 Task: Revert a file.
Action: Mouse moved to (36, 11)
Screenshot: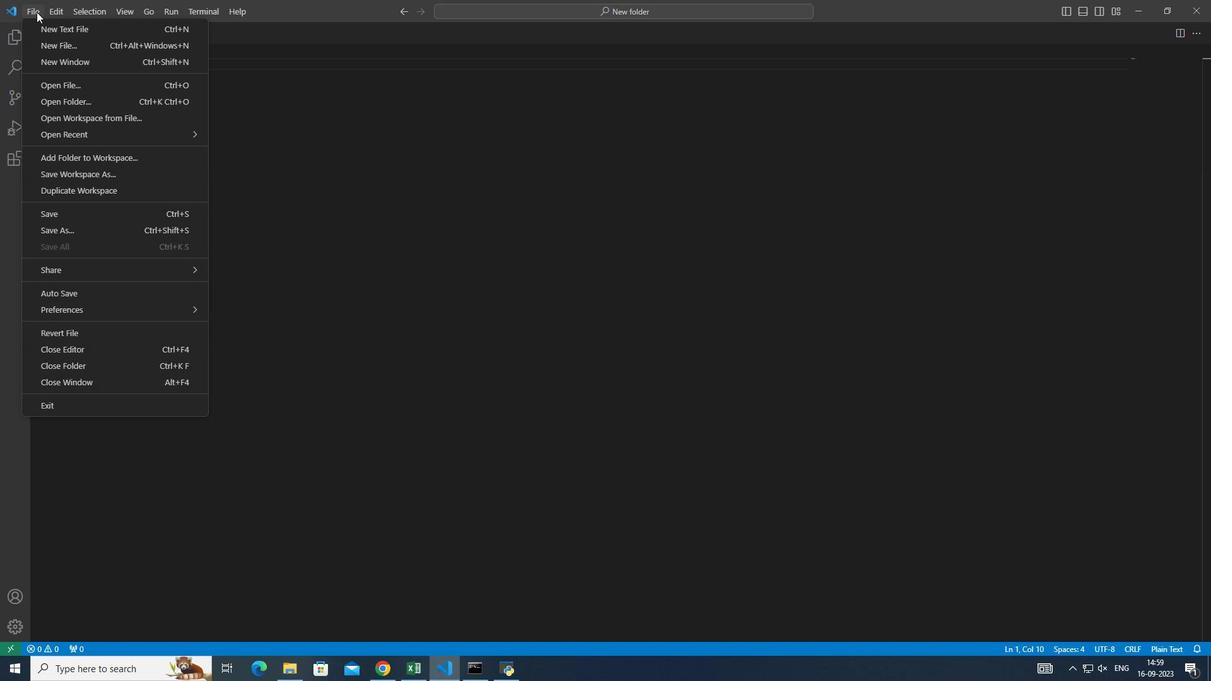 
Action: Mouse pressed left at (36, 11)
Screenshot: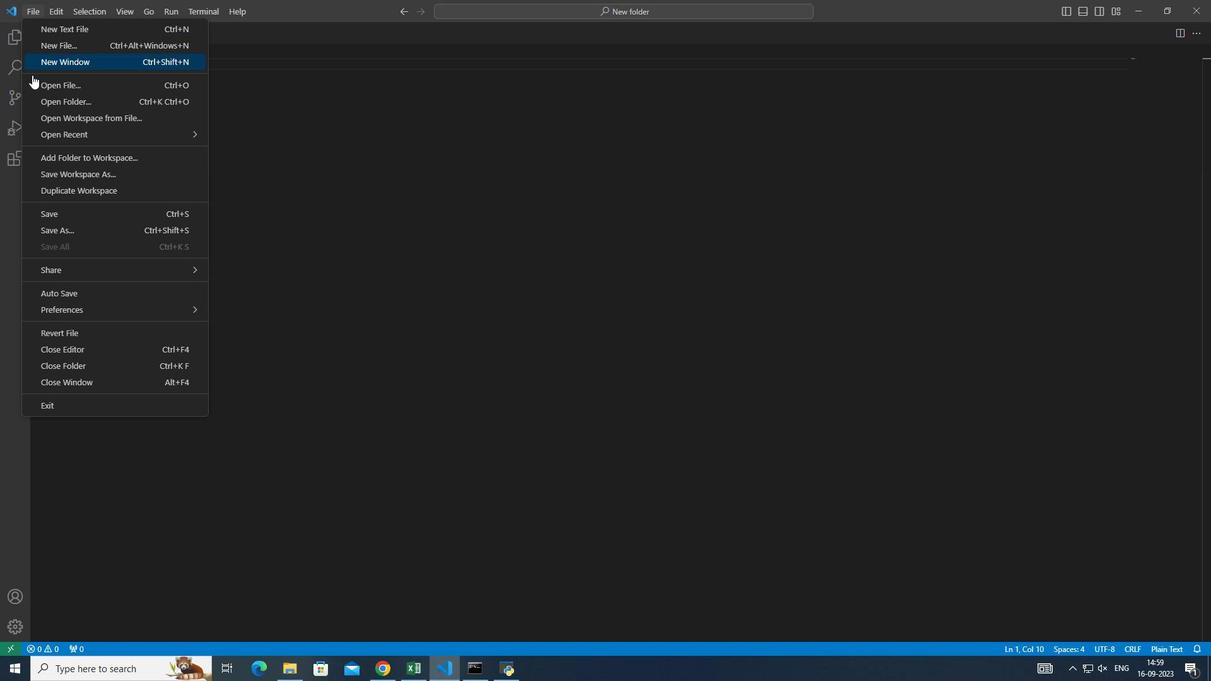 
Action: Mouse moved to (66, 330)
Screenshot: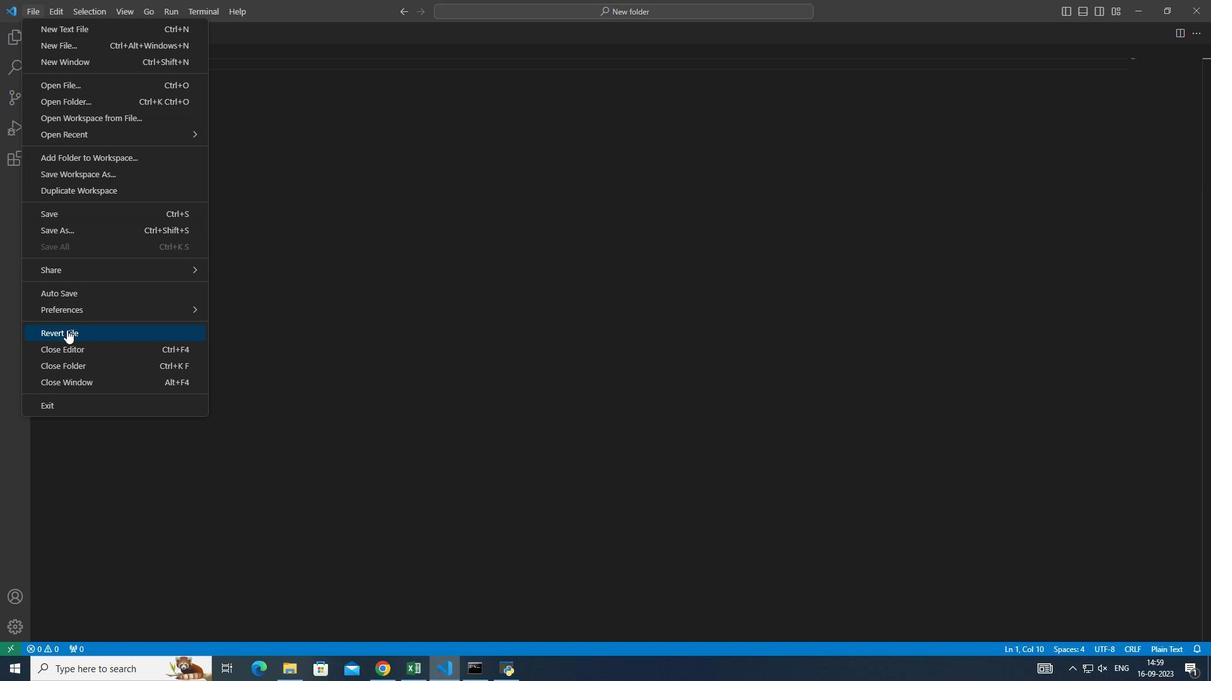 
Action: Mouse pressed left at (66, 330)
Screenshot: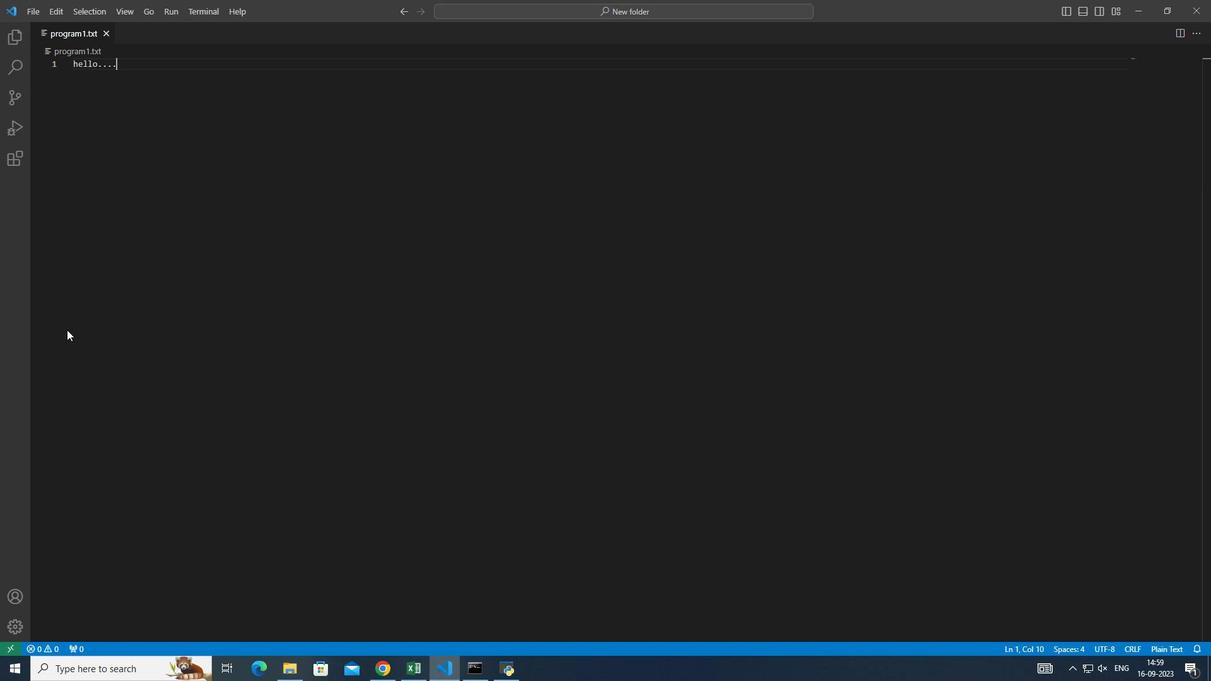 
Action: Mouse moved to (181, 309)
Screenshot: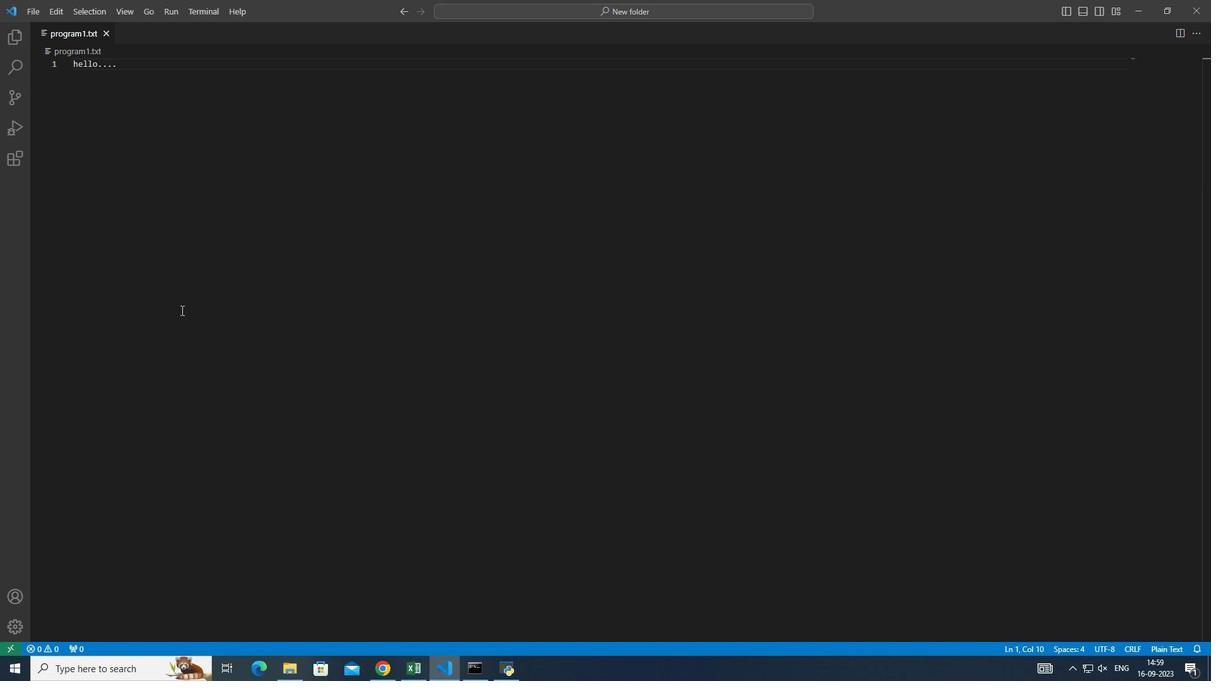 
